 Task: Create a rule from the Agile list, Priority changed -> Complete task in the project AgileMatrix if Priority Cleared then Complete Task
Action: Mouse moved to (927, 154)
Screenshot: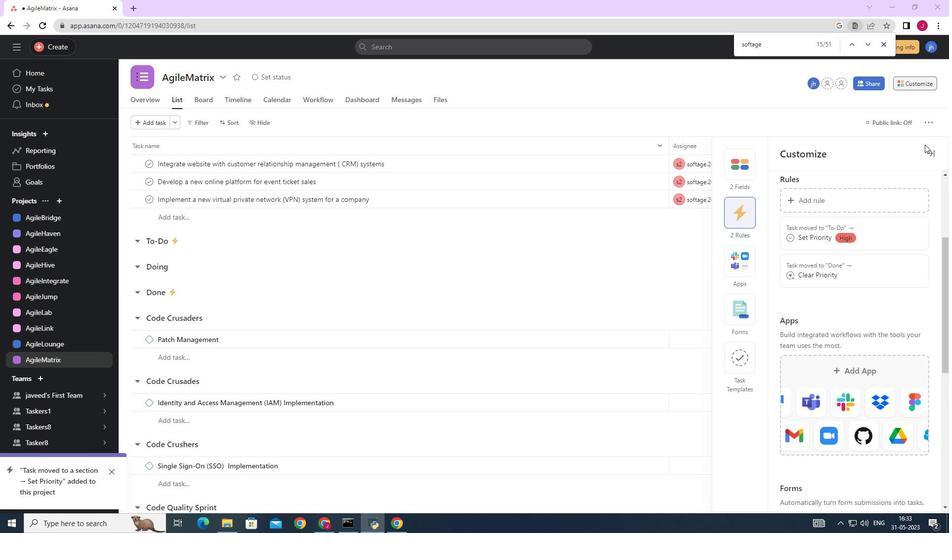 
Action: Mouse pressed left at (927, 154)
Screenshot: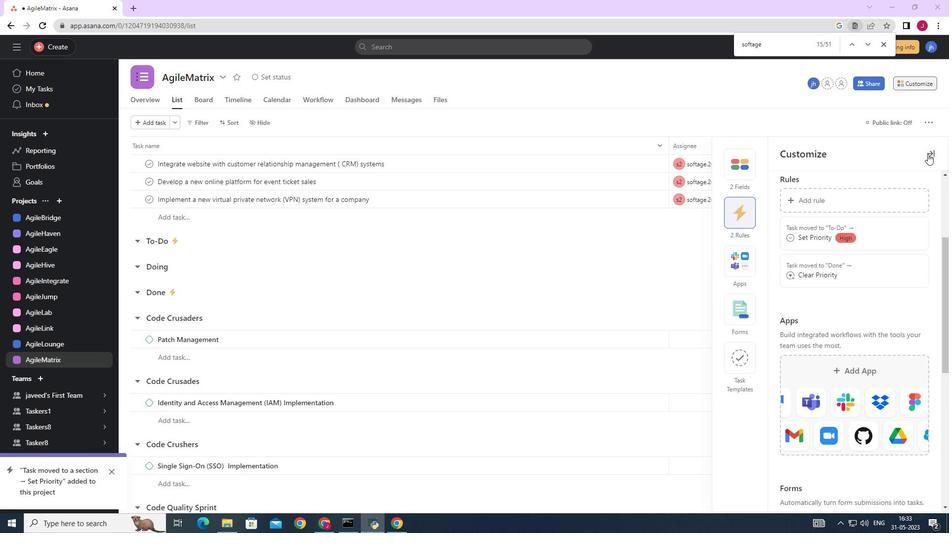 
Action: Mouse moved to (919, 81)
Screenshot: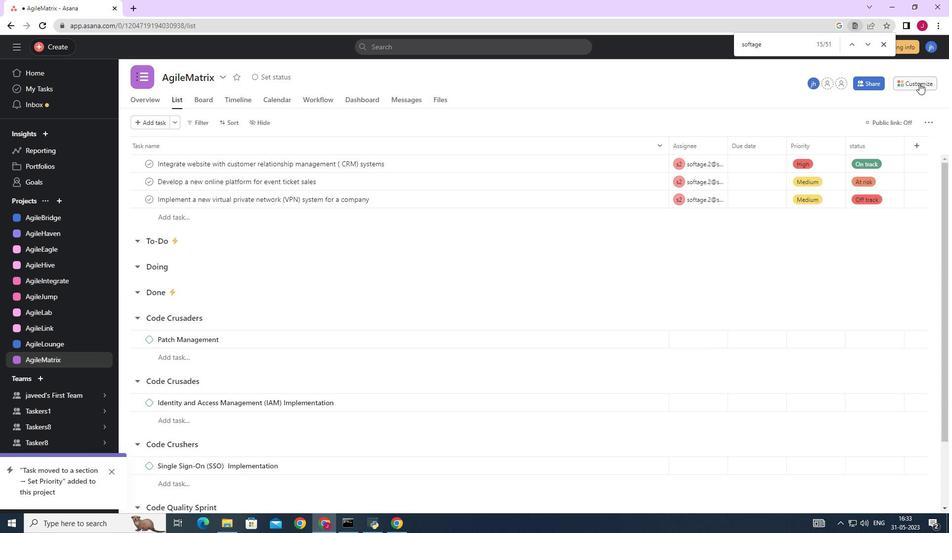 
Action: Mouse pressed left at (919, 81)
Screenshot: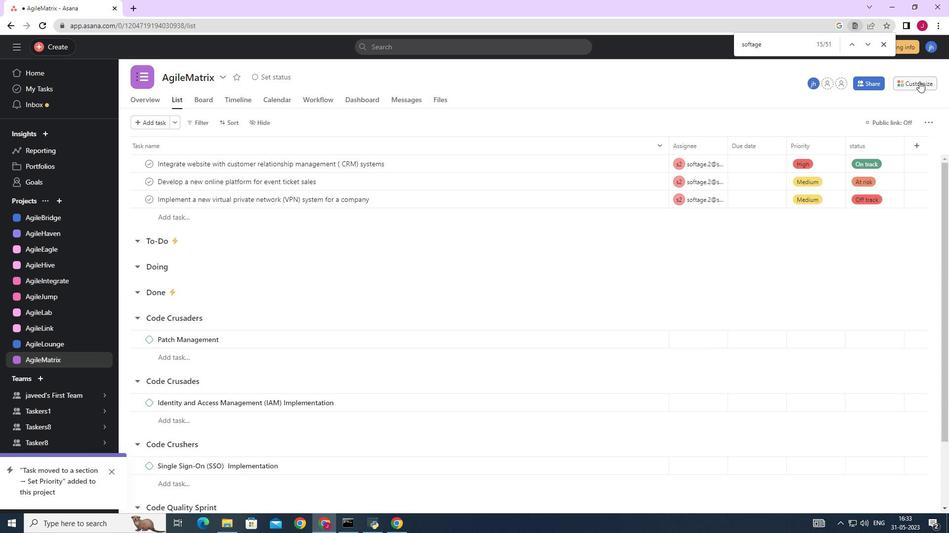 
Action: Mouse moved to (739, 215)
Screenshot: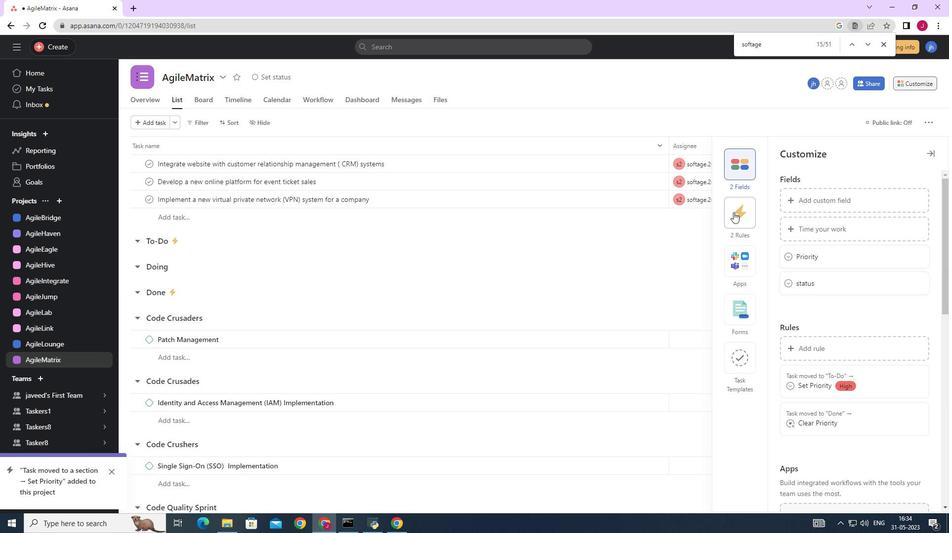 
Action: Mouse pressed left at (739, 215)
Screenshot: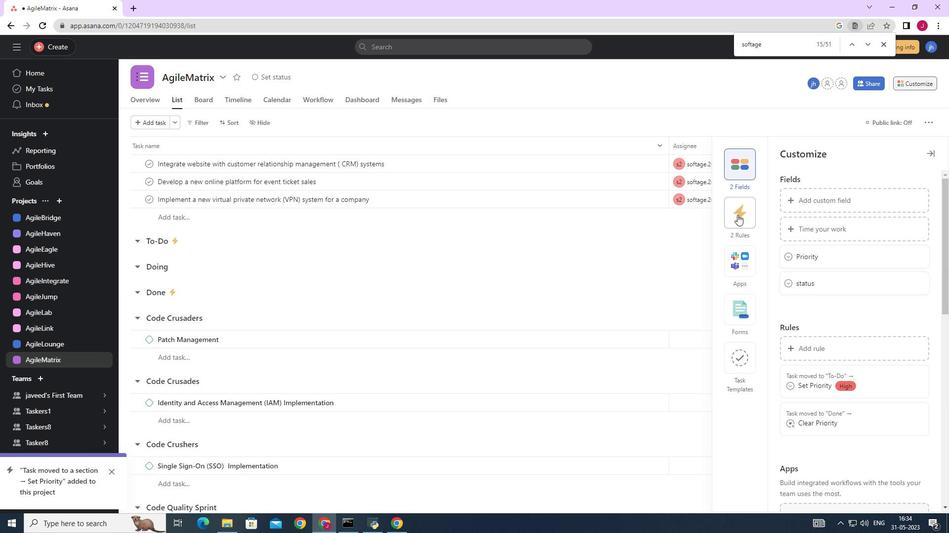 
Action: Mouse moved to (823, 201)
Screenshot: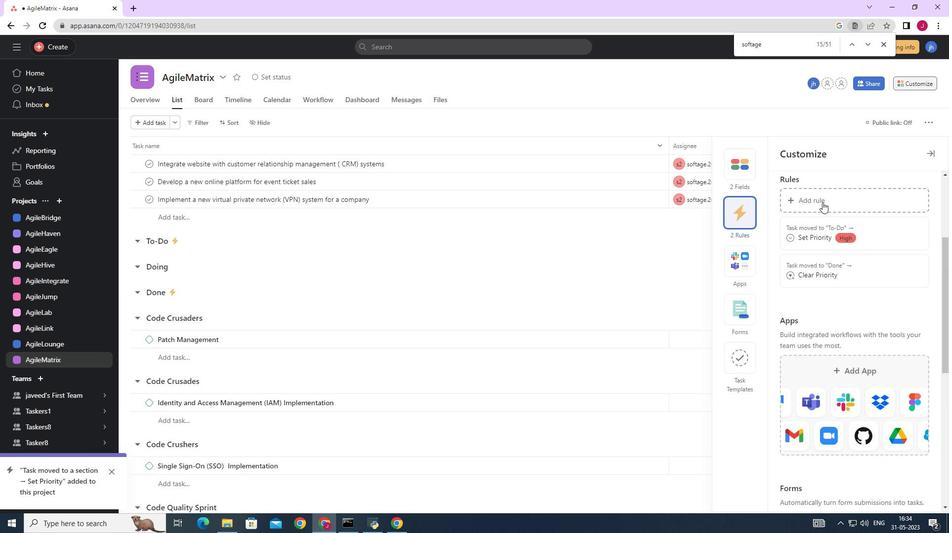 
Action: Mouse pressed left at (823, 201)
Screenshot: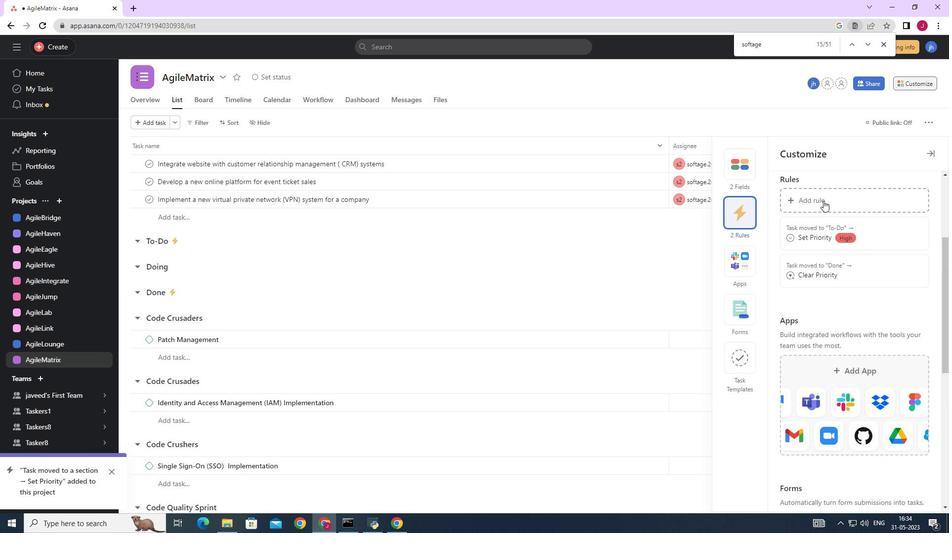 
Action: Mouse moved to (208, 145)
Screenshot: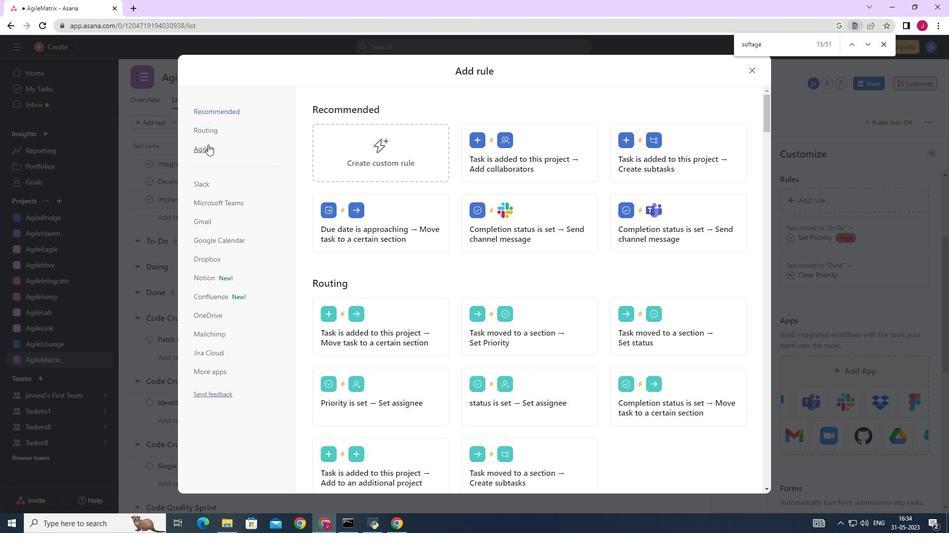 
Action: Mouse pressed left at (208, 145)
Screenshot: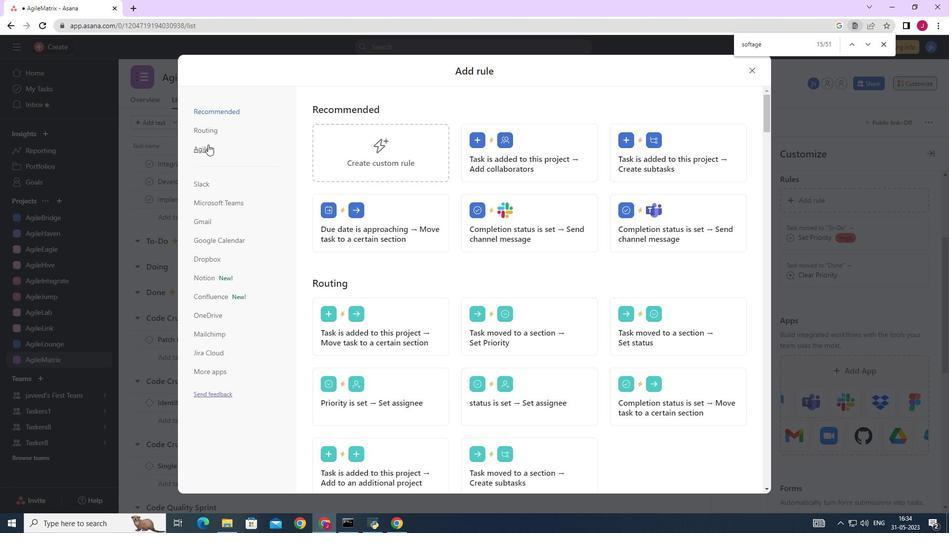 
Action: Mouse moved to (391, 149)
Screenshot: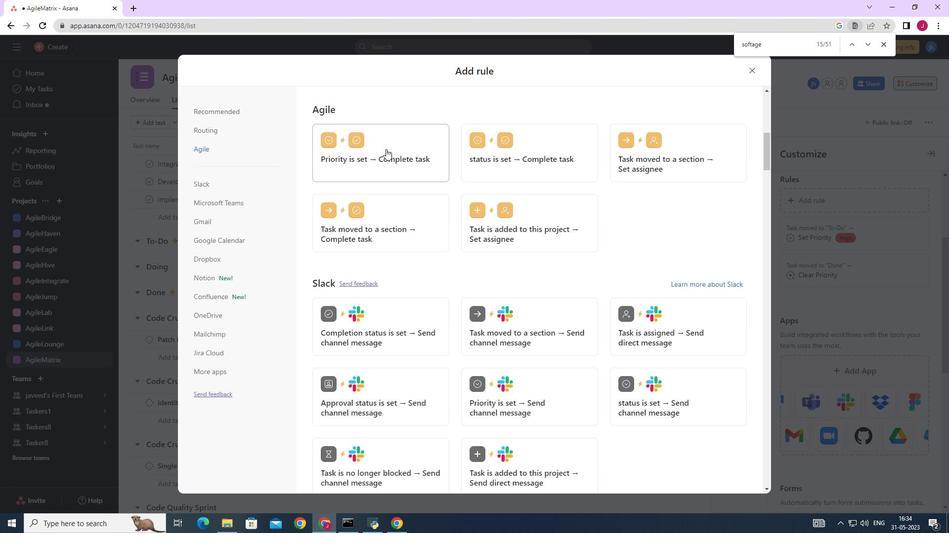 
Action: Mouse pressed left at (391, 149)
Screenshot: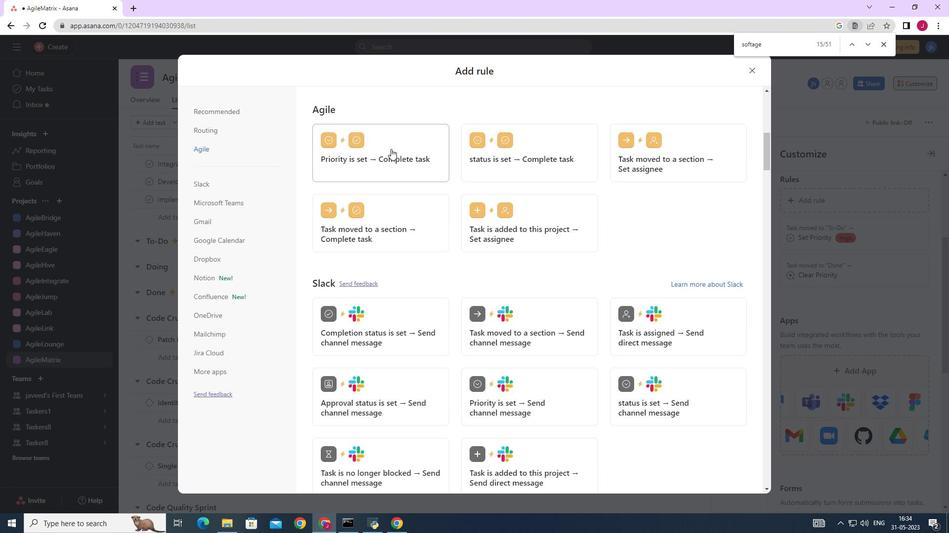 
Action: Mouse moved to (622, 173)
Screenshot: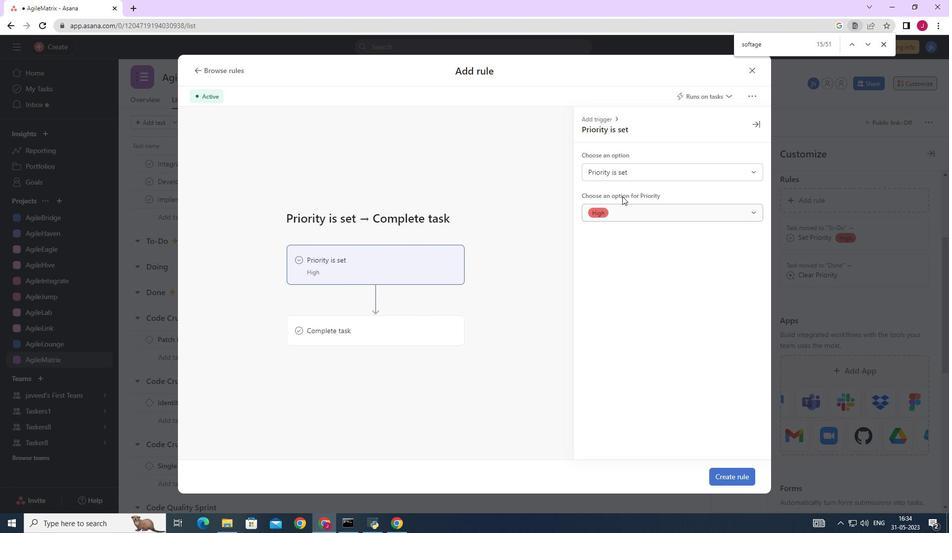 
Action: Mouse pressed left at (622, 173)
Screenshot: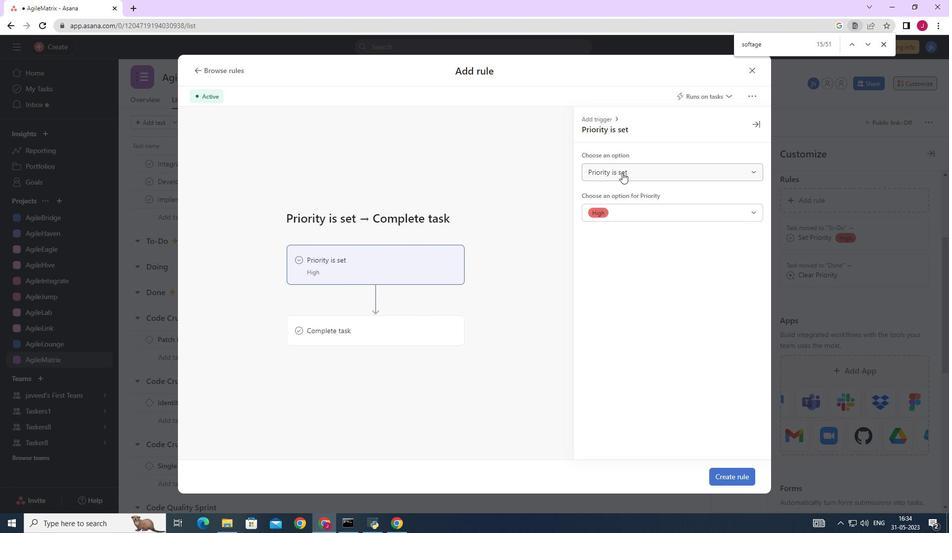 
Action: Mouse moved to (617, 211)
Screenshot: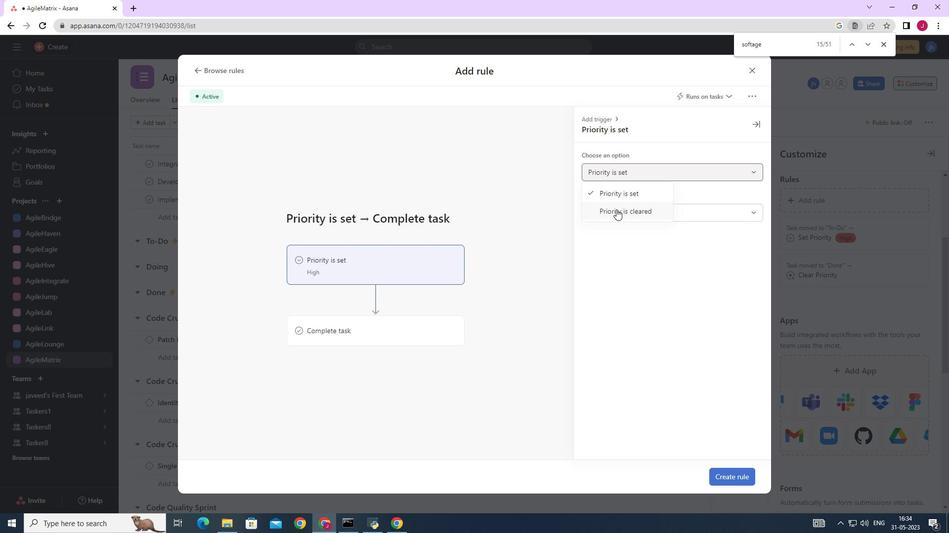 
Action: Mouse pressed left at (617, 211)
Screenshot: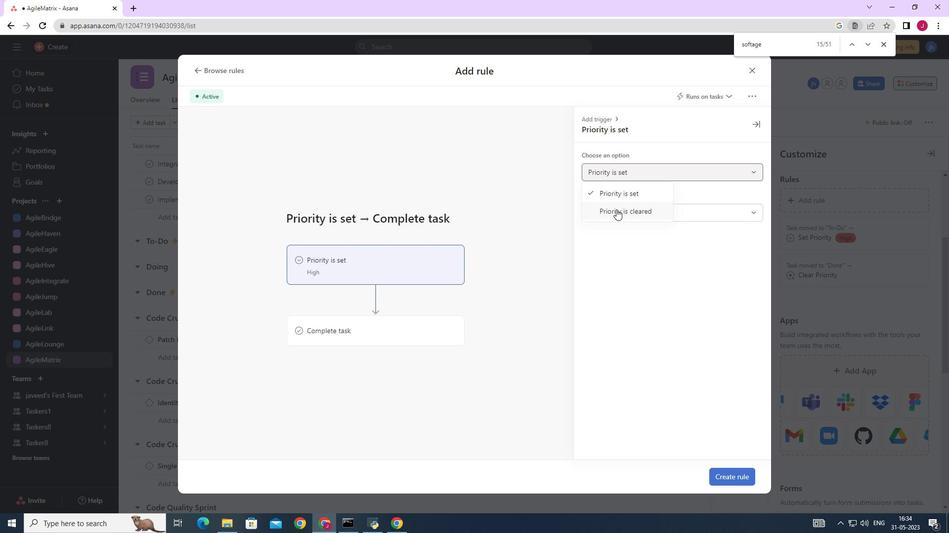 
Action: Mouse moved to (400, 322)
Screenshot: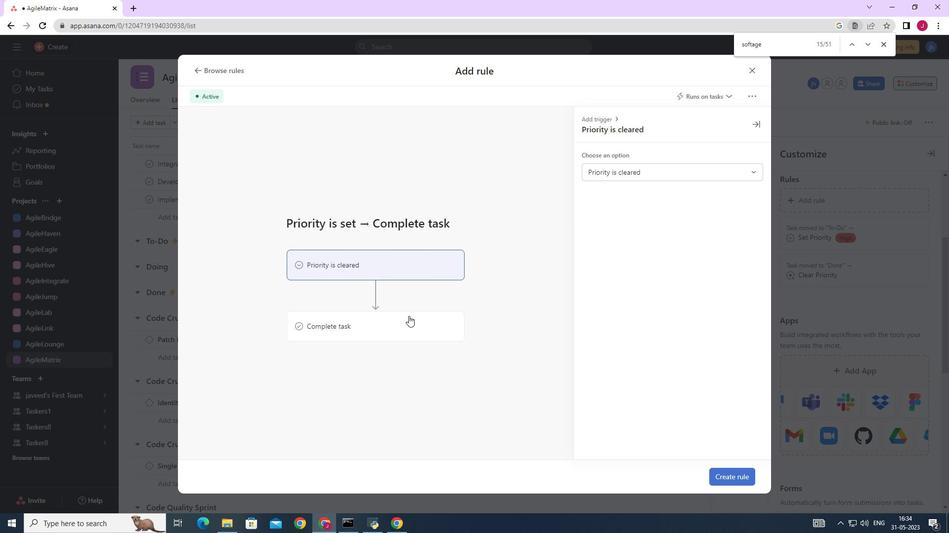 
Action: Mouse pressed left at (400, 322)
Screenshot: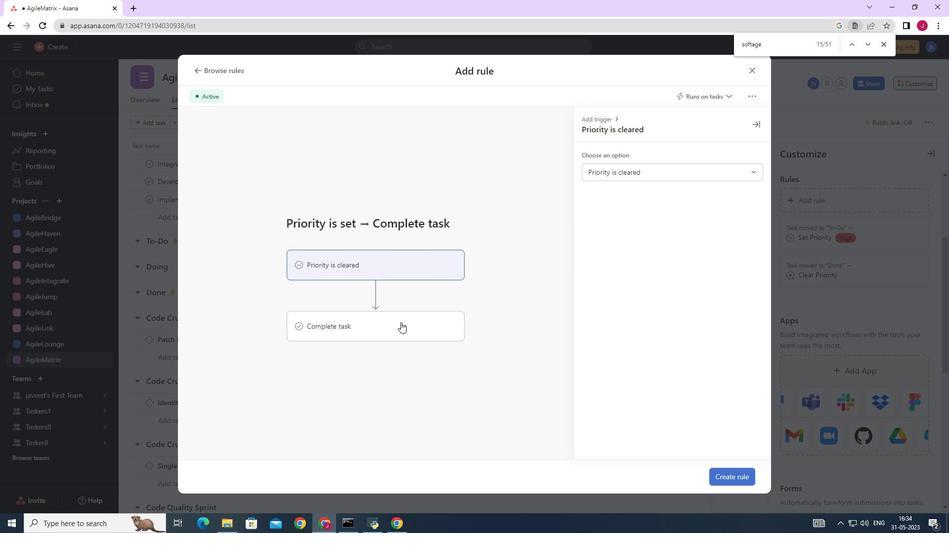 
Action: Mouse moved to (733, 479)
Screenshot: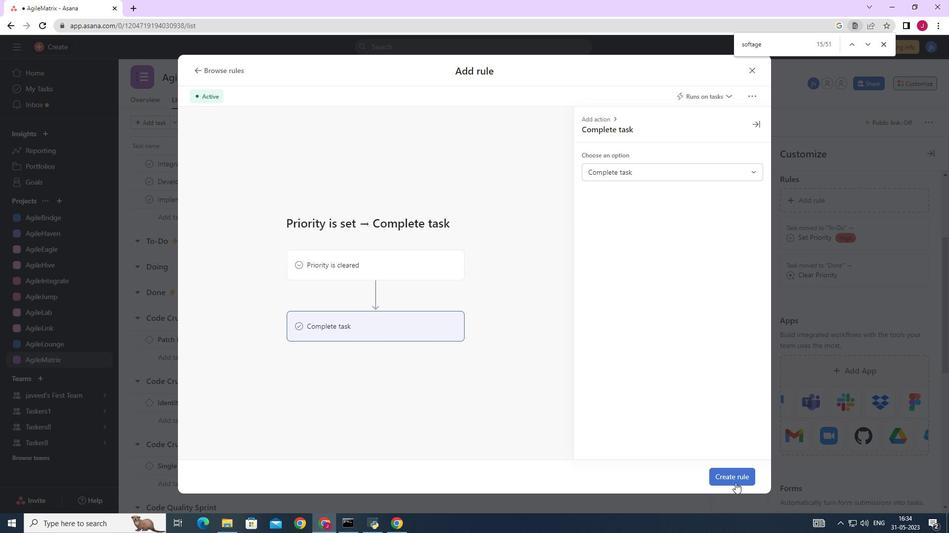 
Action: Mouse pressed left at (733, 479)
Screenshot: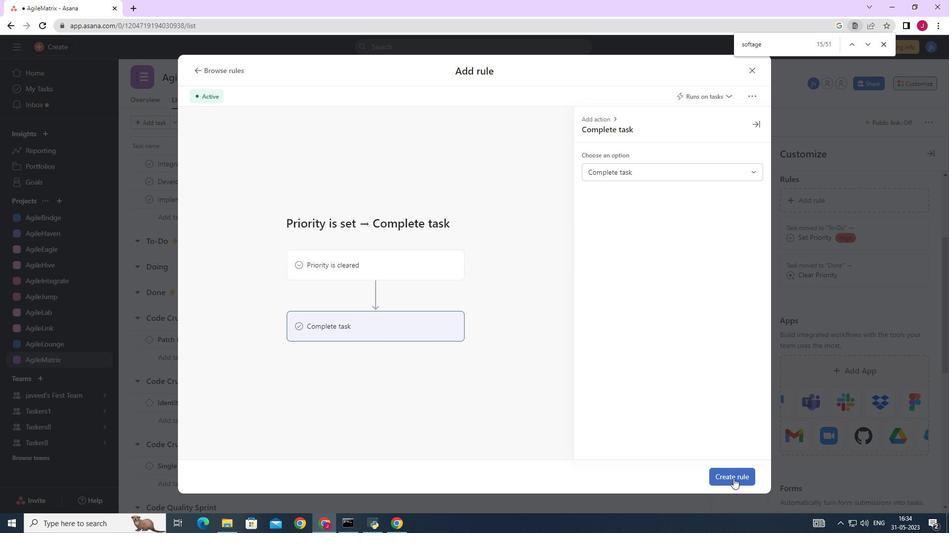 
